 Task: Select the crif option in the end of line.
Action: Mouse moved to (14, 475)
Screenshot: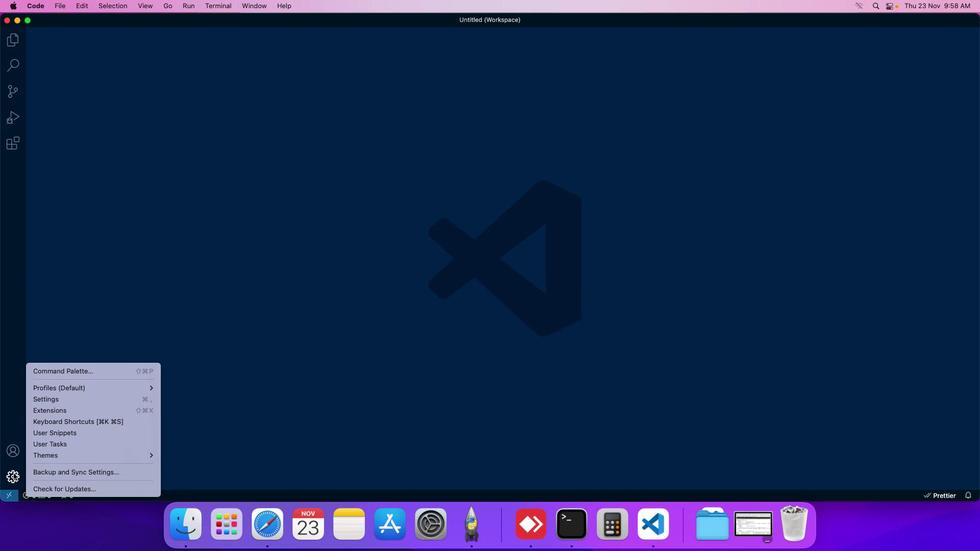 
Action: Mouse pressed left at (14, 475)
Screenshot: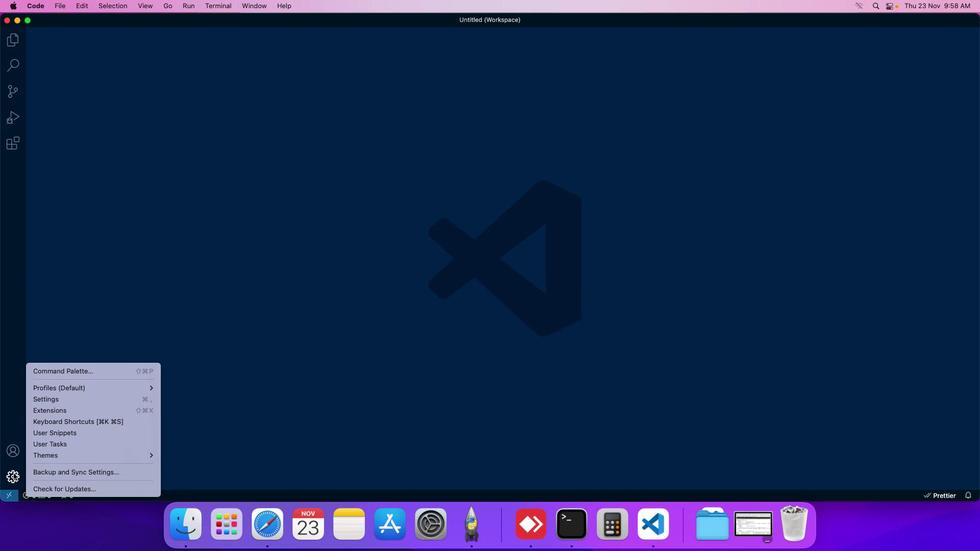 
Action: Mouse moved to (52, 402)
Screenshot: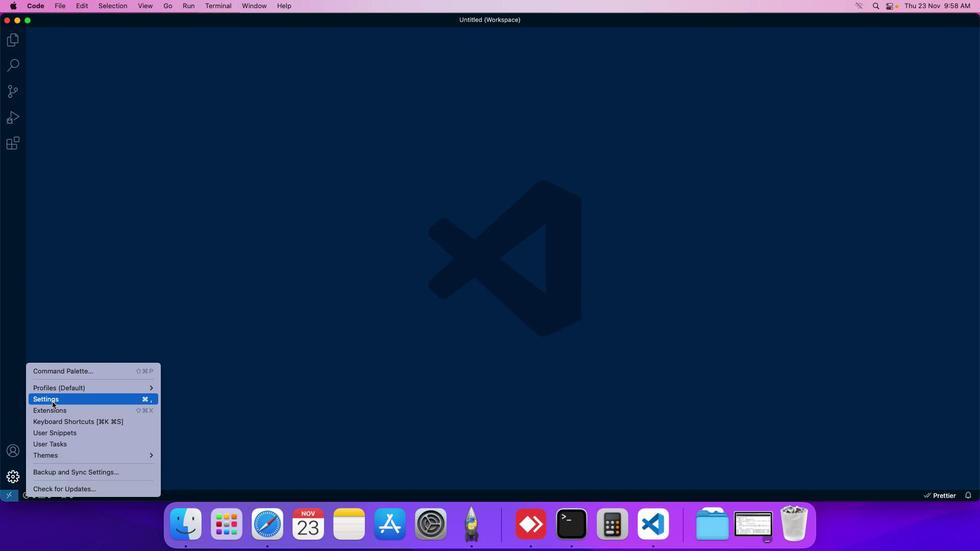 
Action: Mouse pressed left at (52, 402)
Screenshot: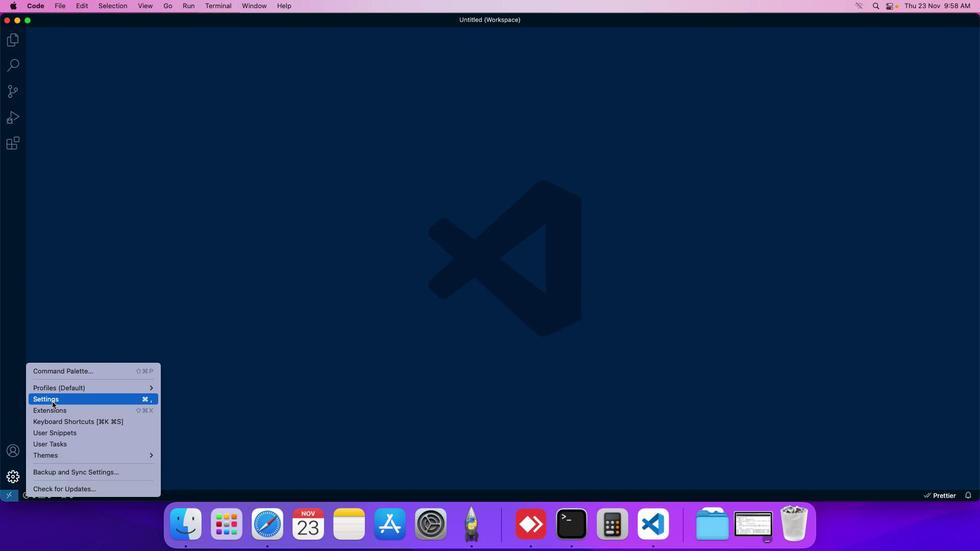 
Action: Mouse moved to (243, 82)
Screenshot: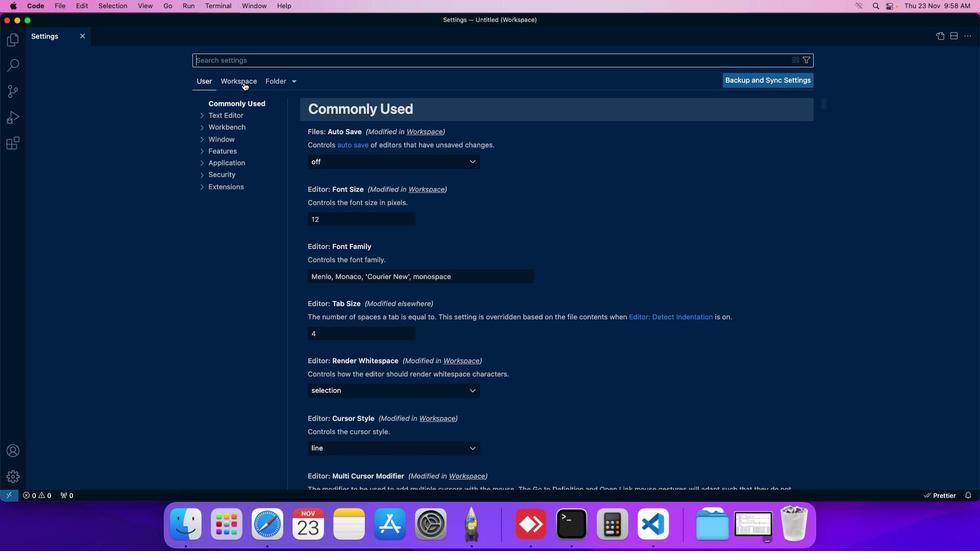 
Action: Mouse pressed left at (243, 82)
Screenshot: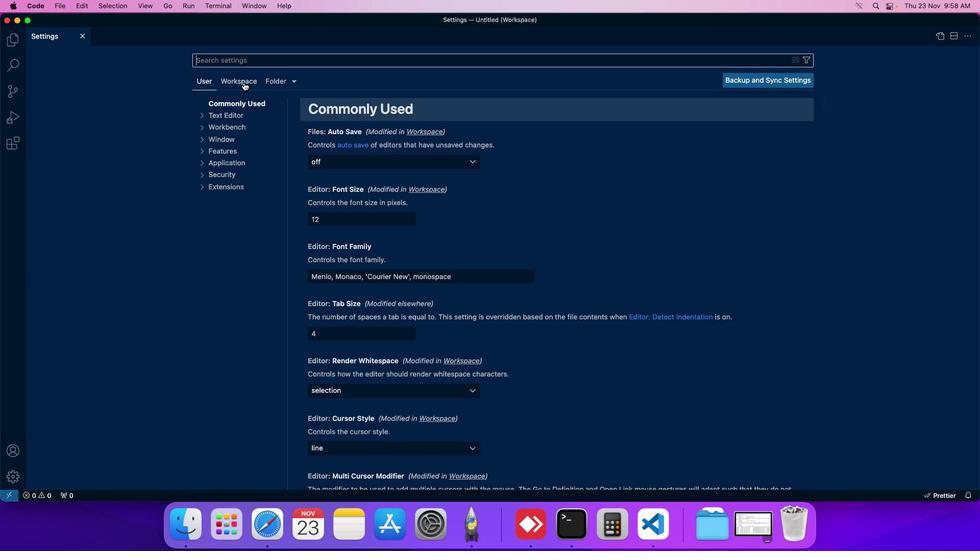 
Action: Mouse moved to (231, 175)
Screenshot: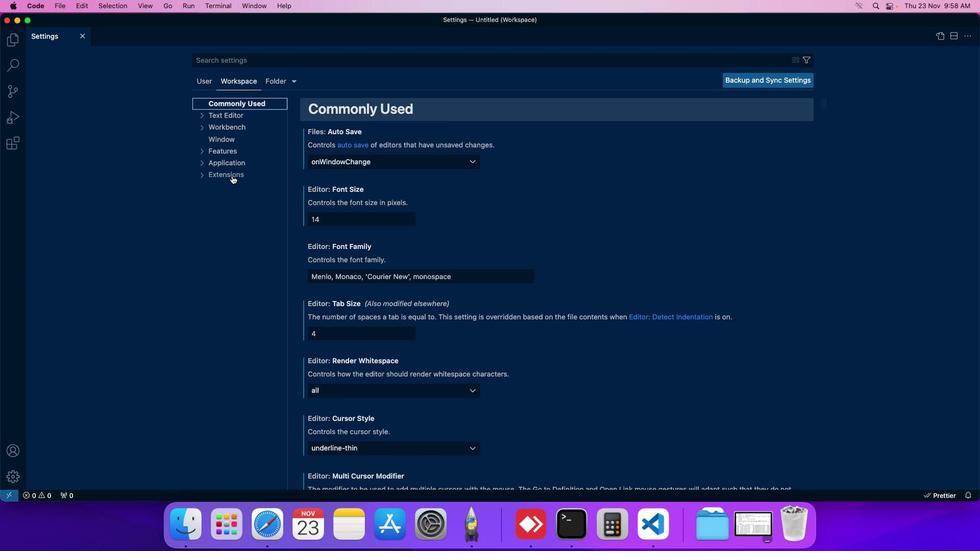 
Action: Mouse pressed left at (231, 175)
Screenshot: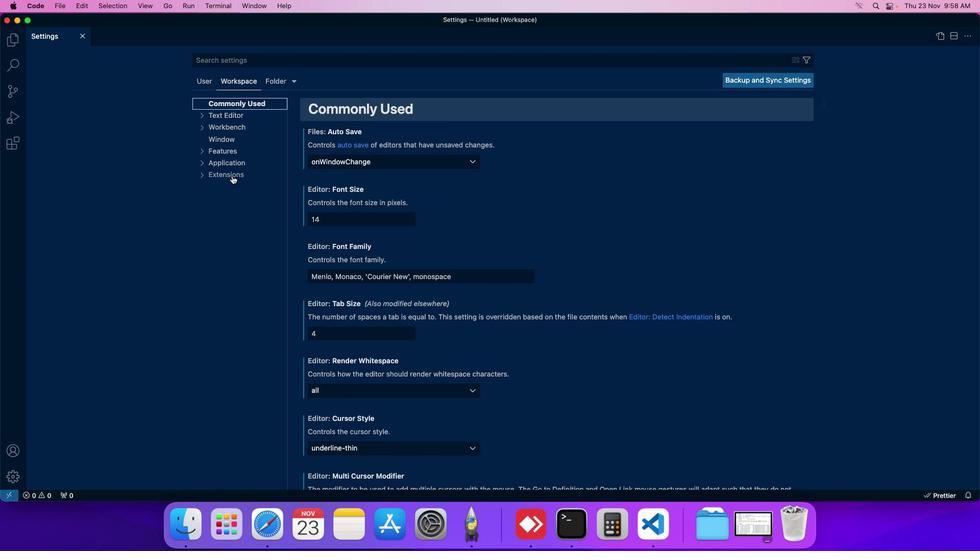 
Action: Mouse moved to (227, 378)
Screenshot: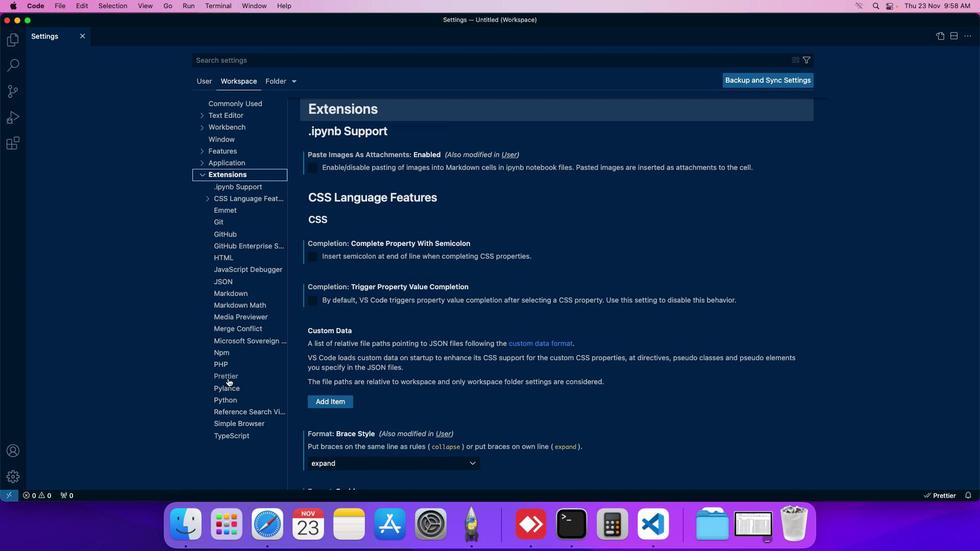 
Action: Mouse pressed left at (227, 378)
Screenshot: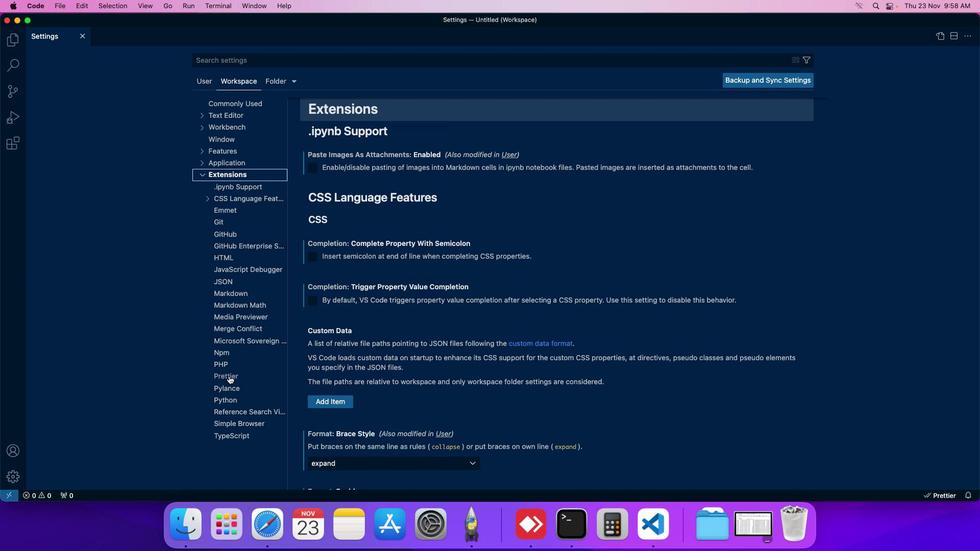 
Action: Mouse moved to (336, 362)
Screenshot: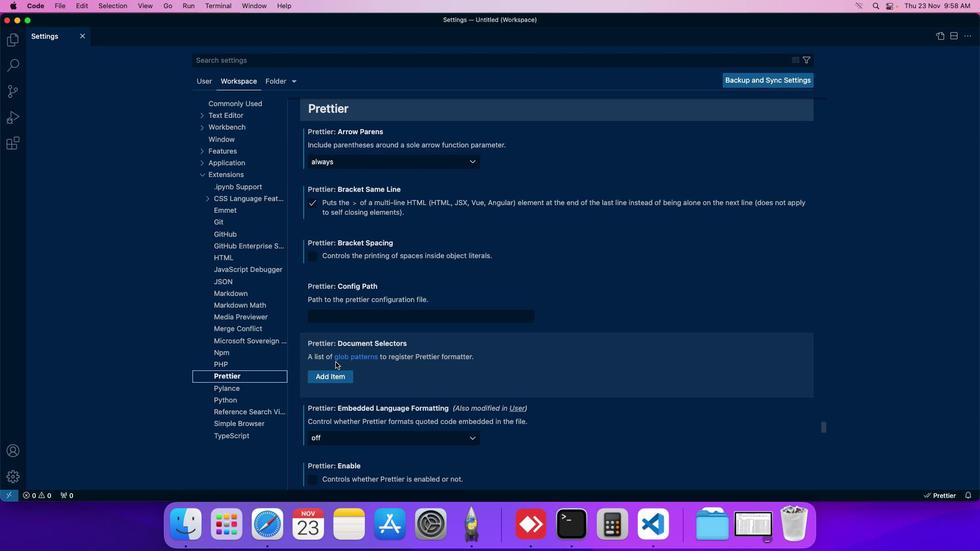 
Action: Mouse scrolled (336, 362) with delta (0, 0)
Screenshot: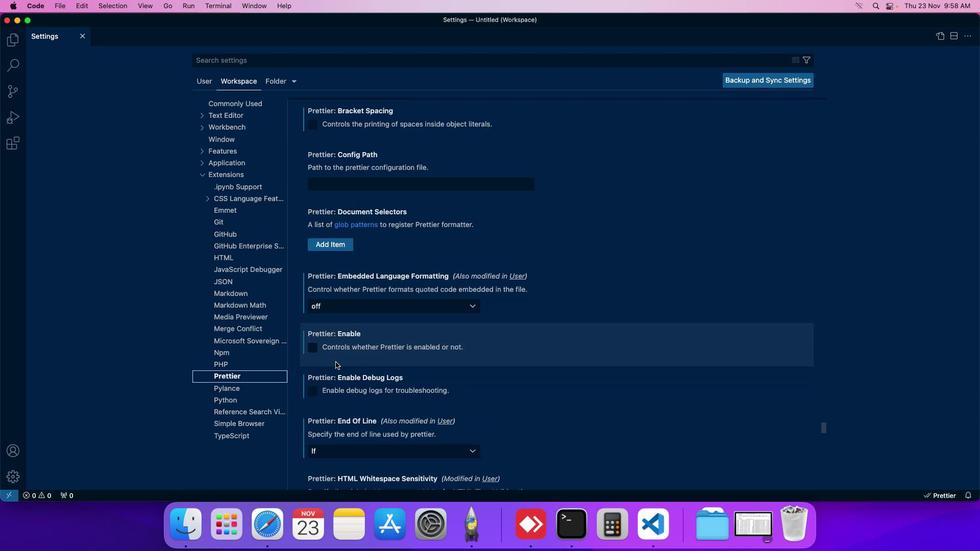 
Action: Mouse moved to (360, 315)
Screenshot: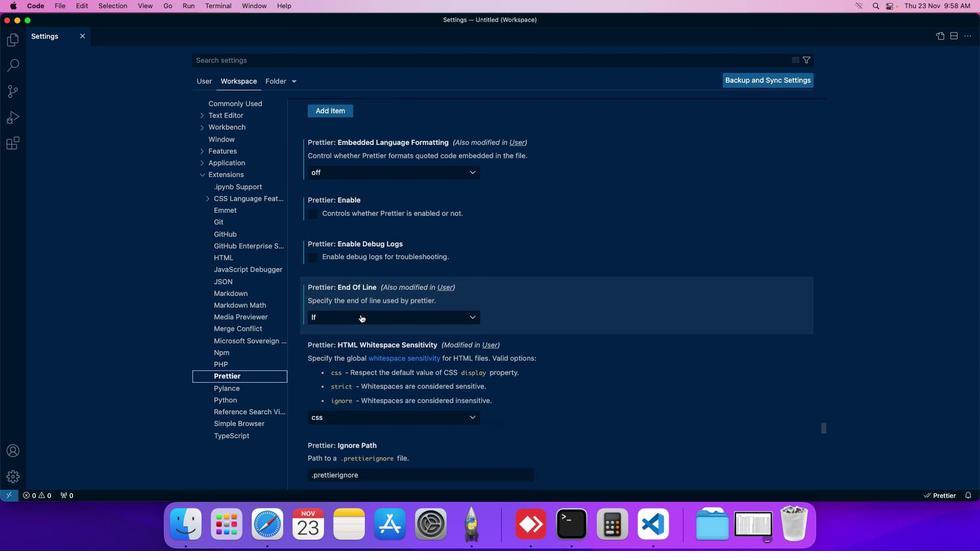 
Action: Mouse scrolled (360, 315) with delta (0, 0)
Screenshot: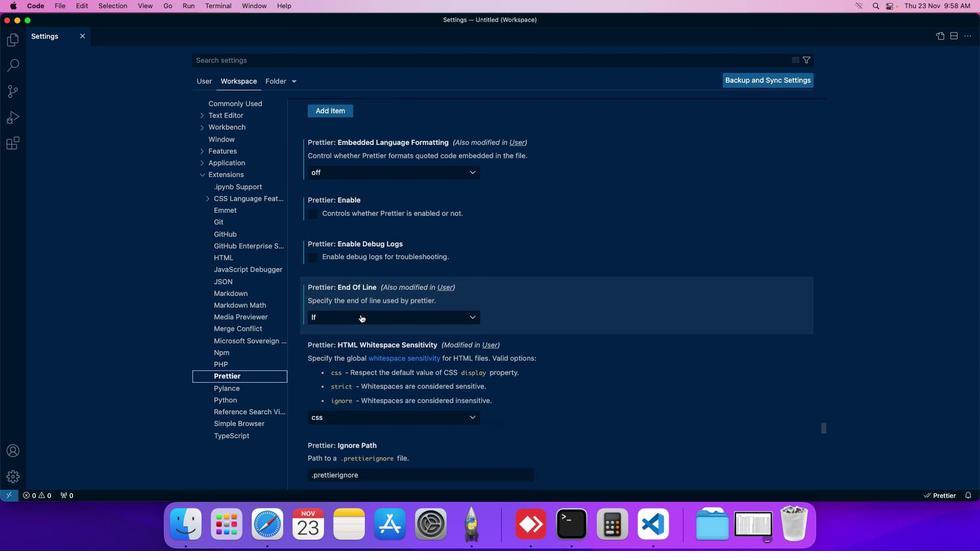 
Action: Mouse scrolled (360, 315) with delta (0, 0)
Screenshot: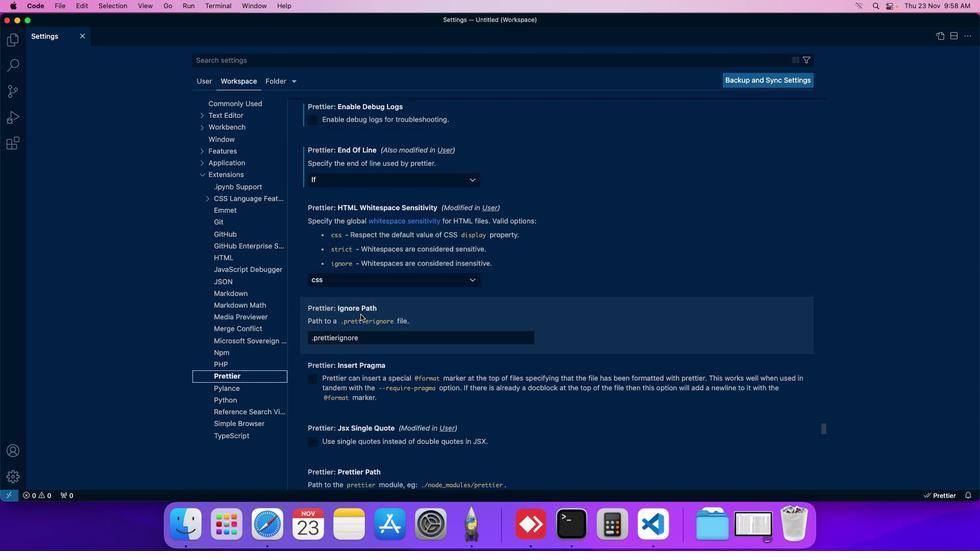 
Action: Mouse moved to (400, 176)
Screenshot: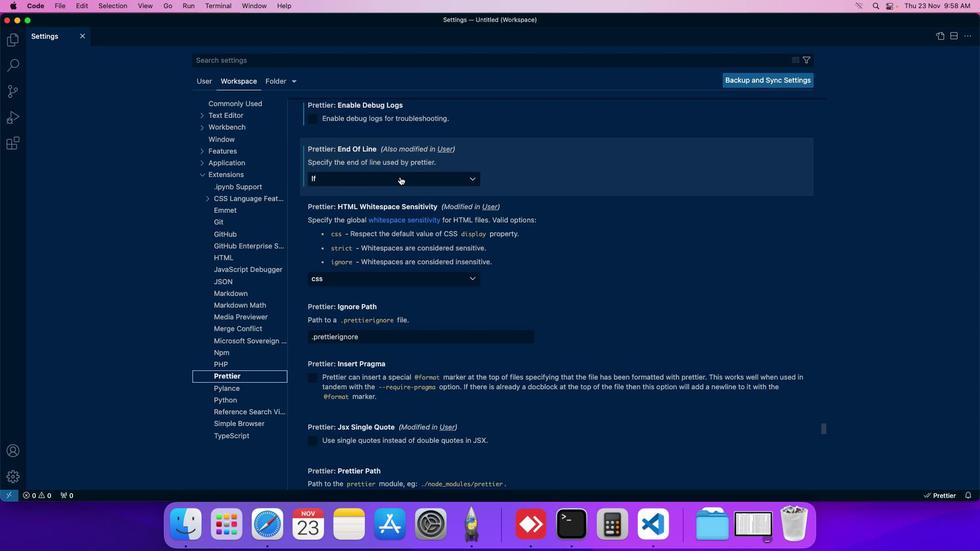 
Action: Mouse pressed left at (400, 176)
Screenshot: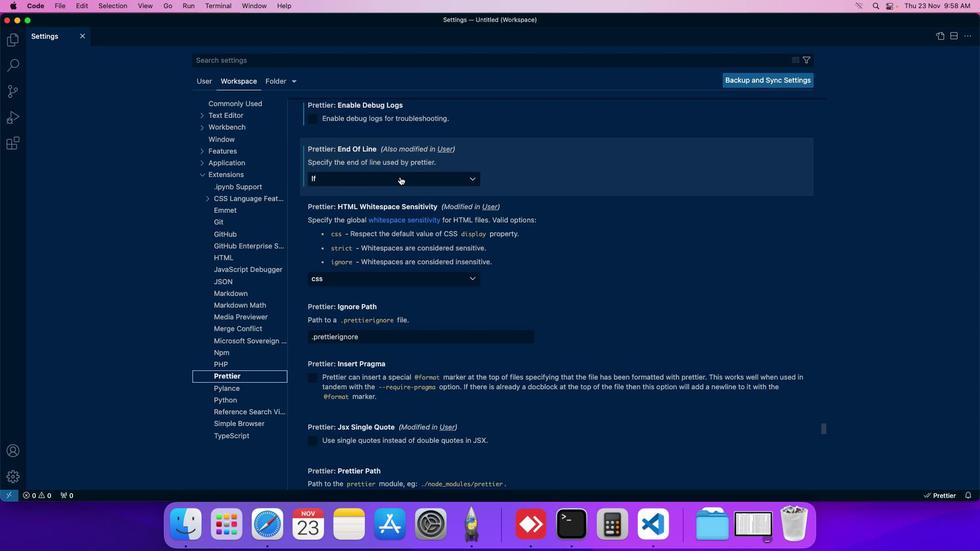 
Action: Mouse moved to (371, 211)
Screenshot: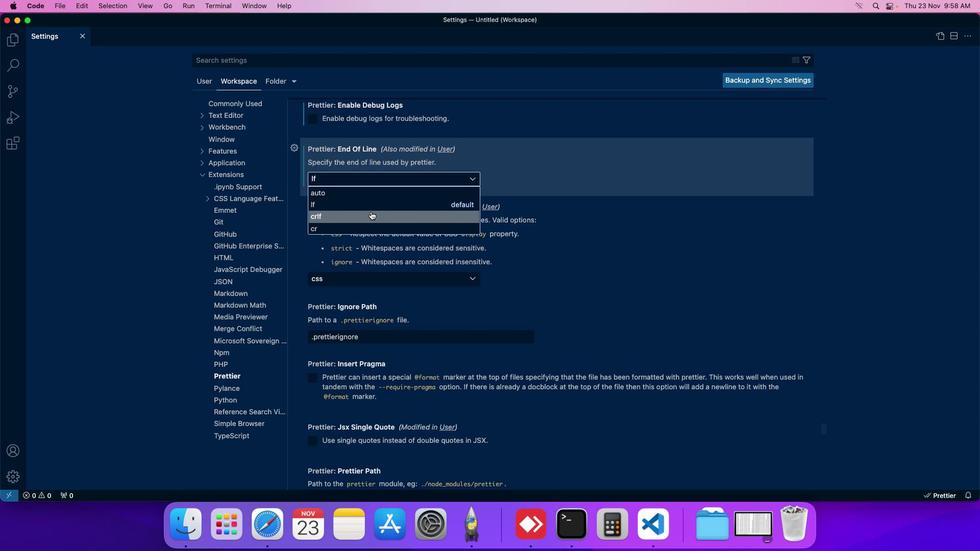 
Action: Mouse pressed left at (371, 211)
Screenshot: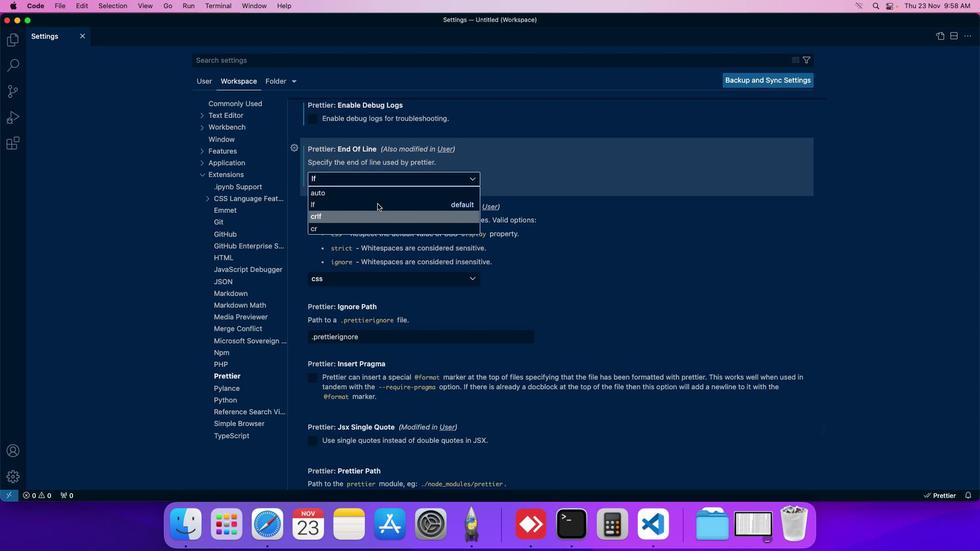 
Action: Mouse moved to (389, 178)
Screenshot: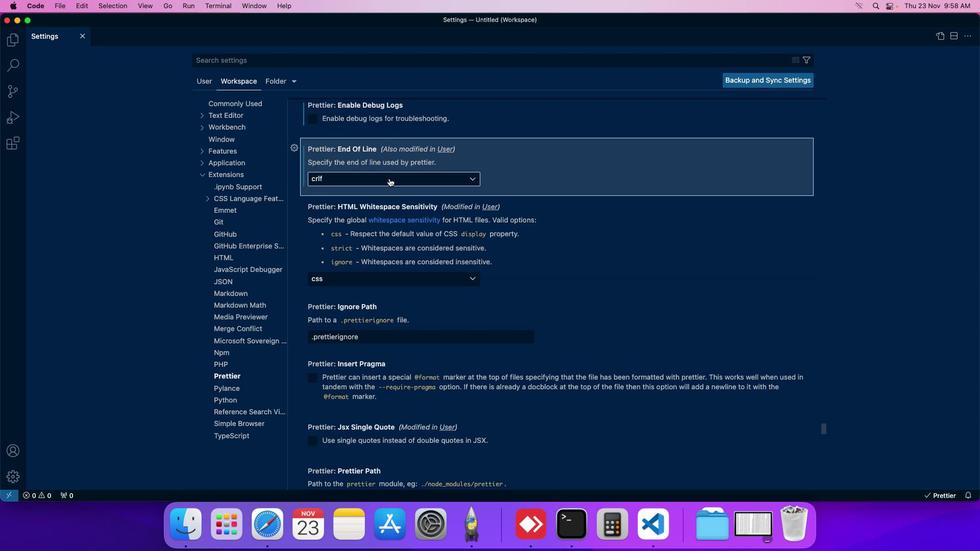 
